 Task: Enable the option "Chapter codecs" in "Matroska stream demuxer".
Action: Mouse moved to (114, 14)
Screenshot: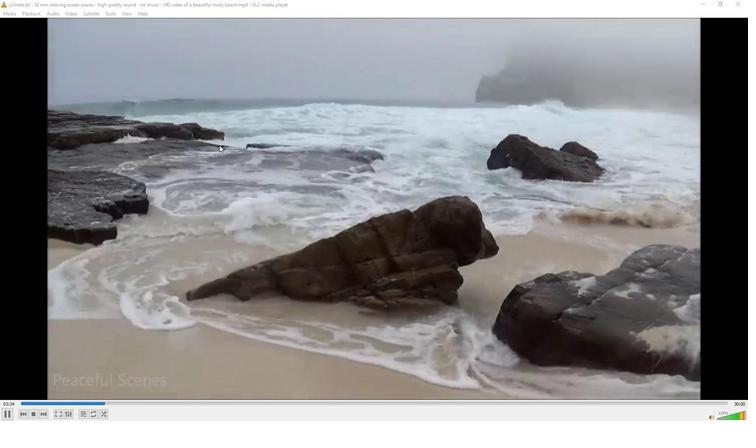 
Action: Mouse pressed left at (114, 14)
Screenshot: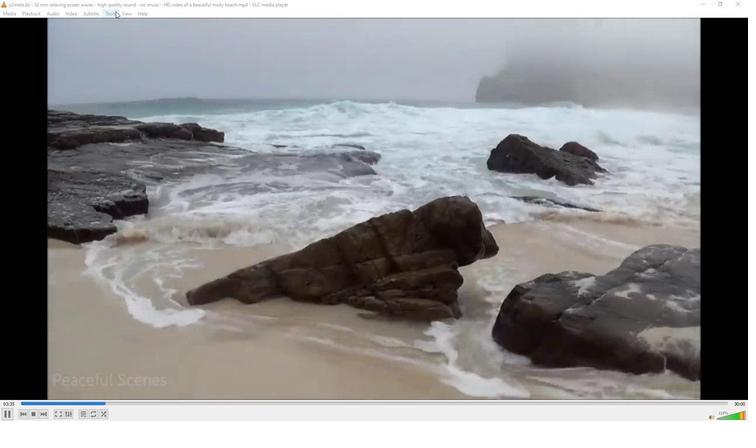 
Action: Mouse moved to (130, 107)
Screenshot: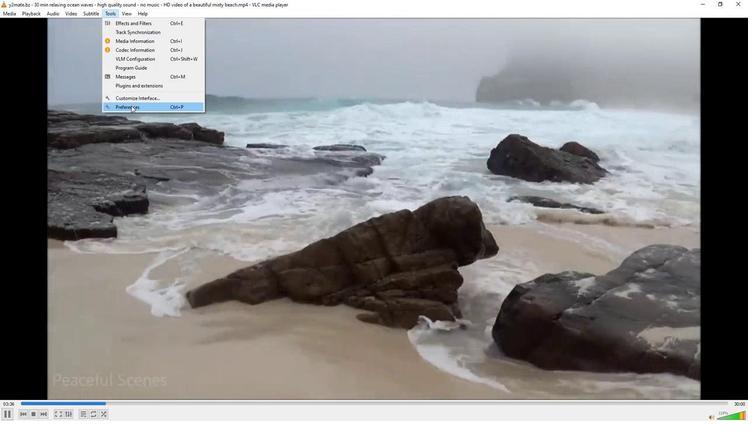 
Action: Mouse pressed left at (130, 107)
Screenshot: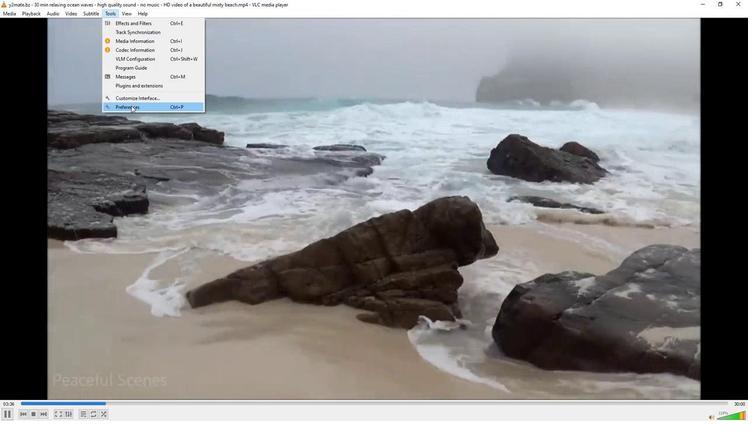 
Action: Mouse moved to (210, 325)
Screenshot: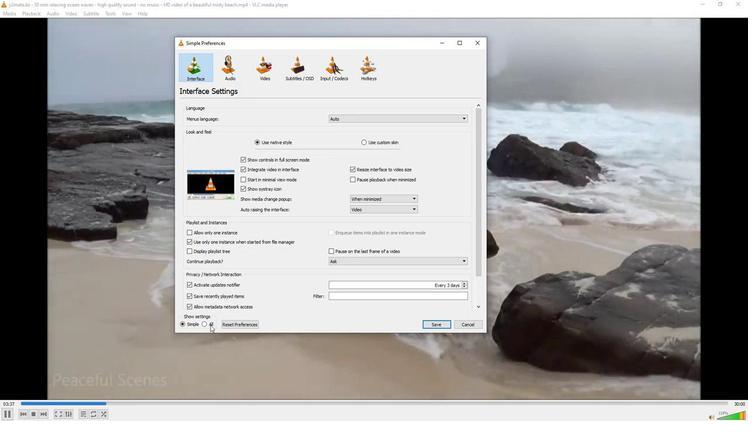 
Action: Mouse pressed left at (210, 325)
Screenshot: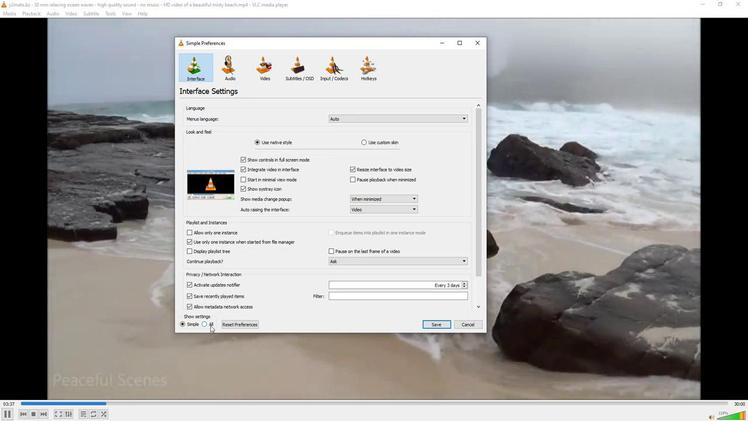
Action: Mouse moved to (190, 212)
Screenshot: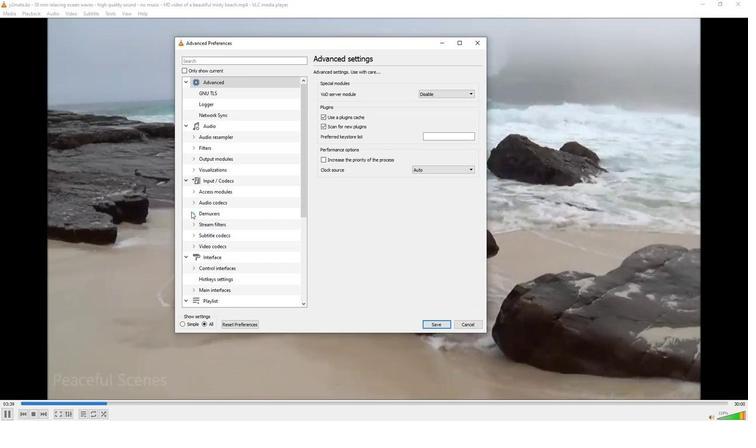 
Action: Mouse pressed left at (190, 212)
Screenshot: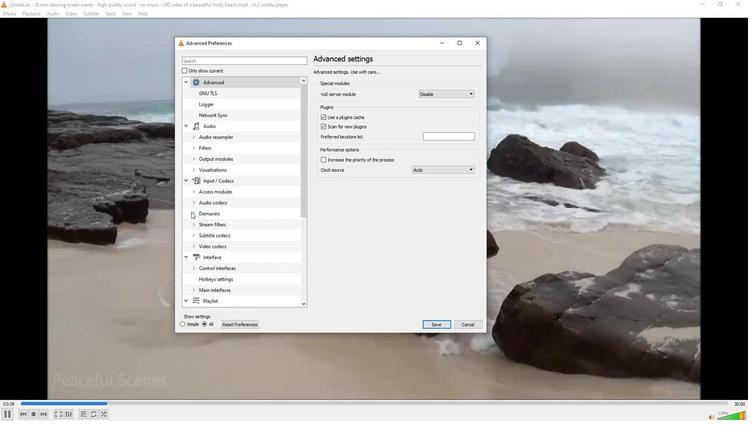 
Action: Mouse moved to (209, 289)
Screenshot: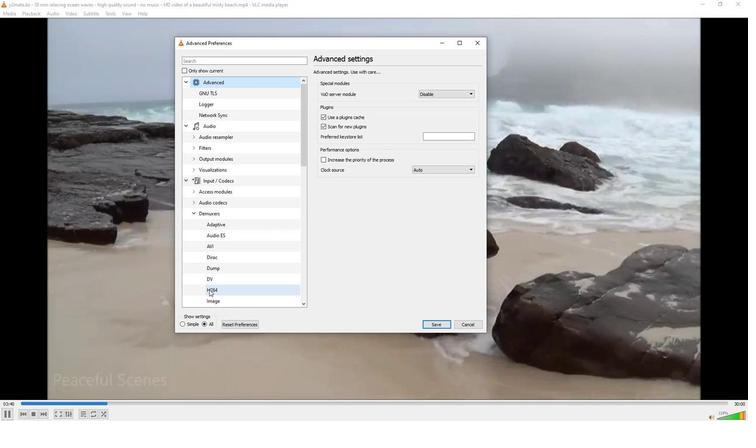 
Action: Mouse scrolled (209, 289) with delta (0, 0)
Screenshot: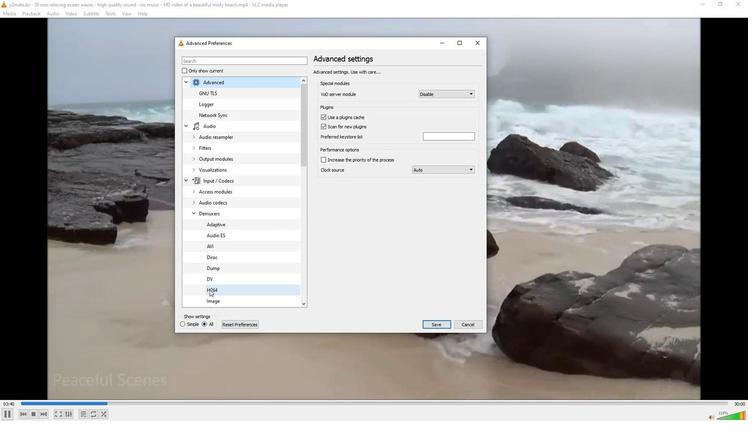 
Action: Mouse moved to (214, 279)
Screenshot: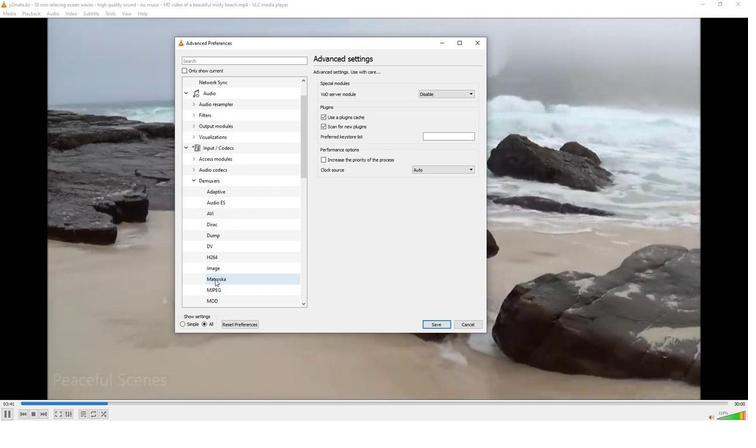 
Action: Mouse pressed left at (214, 279)
Screenshot: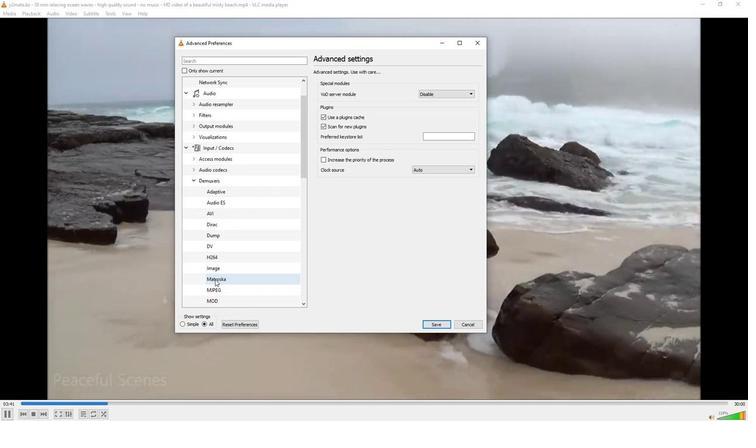 
Action: Mouse moved to (320, 94)
Screenshot: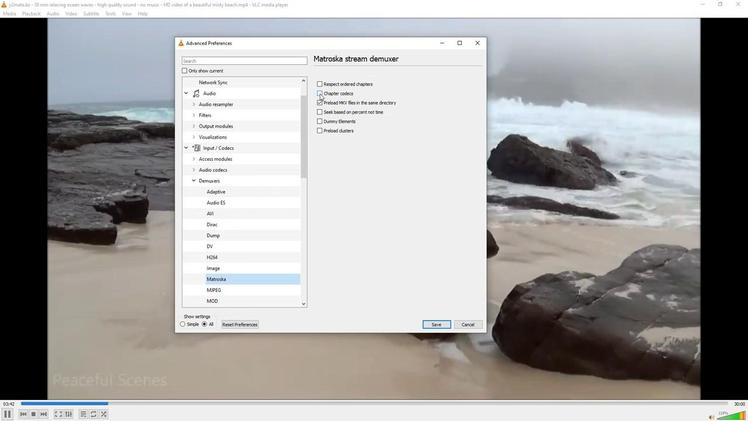 
Action: Mouse pressed left at (320, 94)
Screenshot: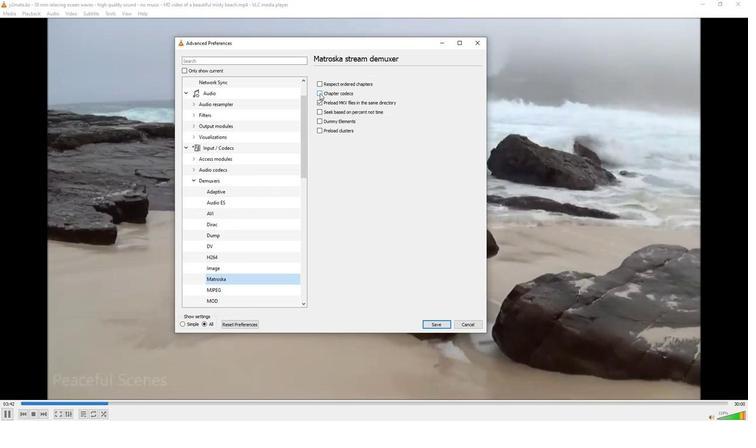
Action: Mouse moved to (335, 159)
Screenshot: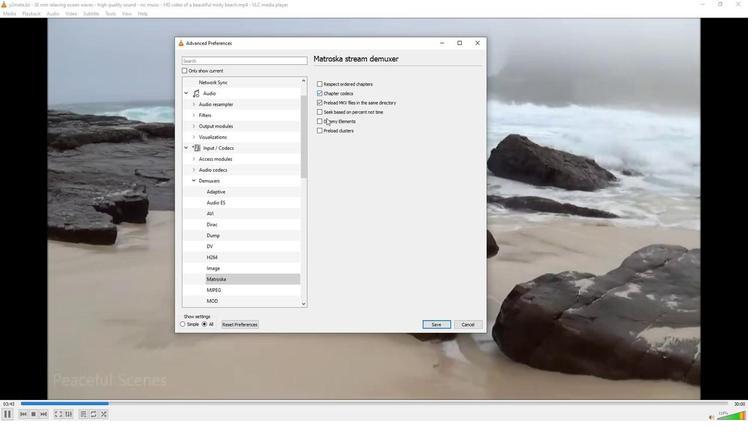 
